 Task: Select the criteria, the date is "tomorrow".
Action: Mouse moved to (181, 66)
Screenshot: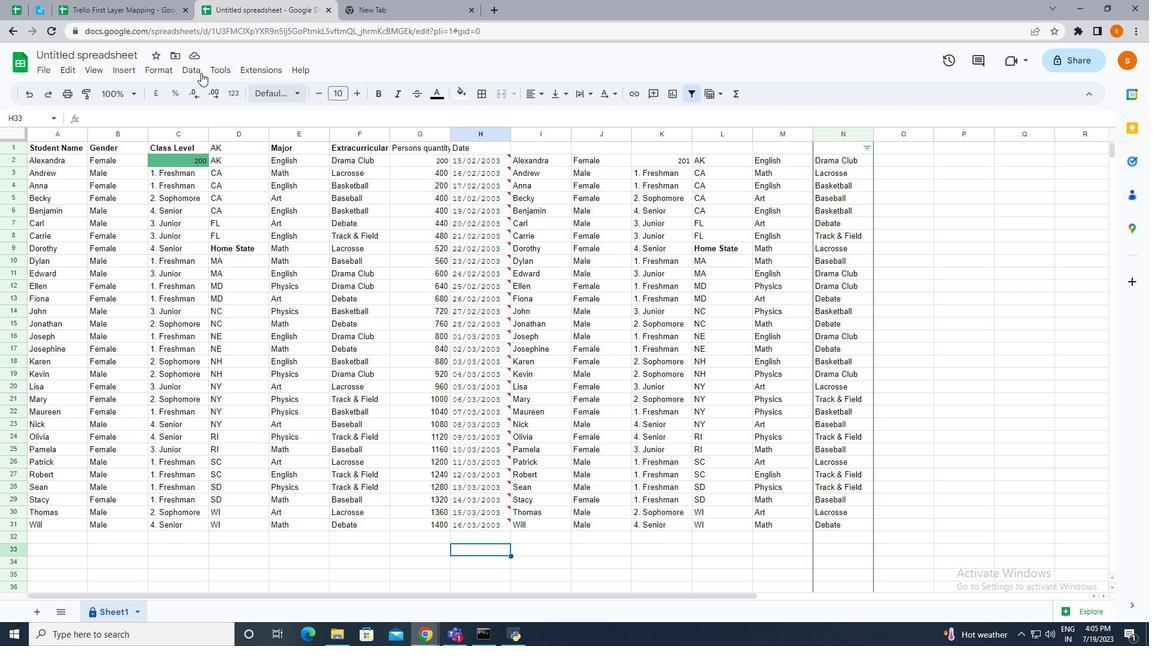 
Action: Mouse pressed left at (181, 66)
Screenshot: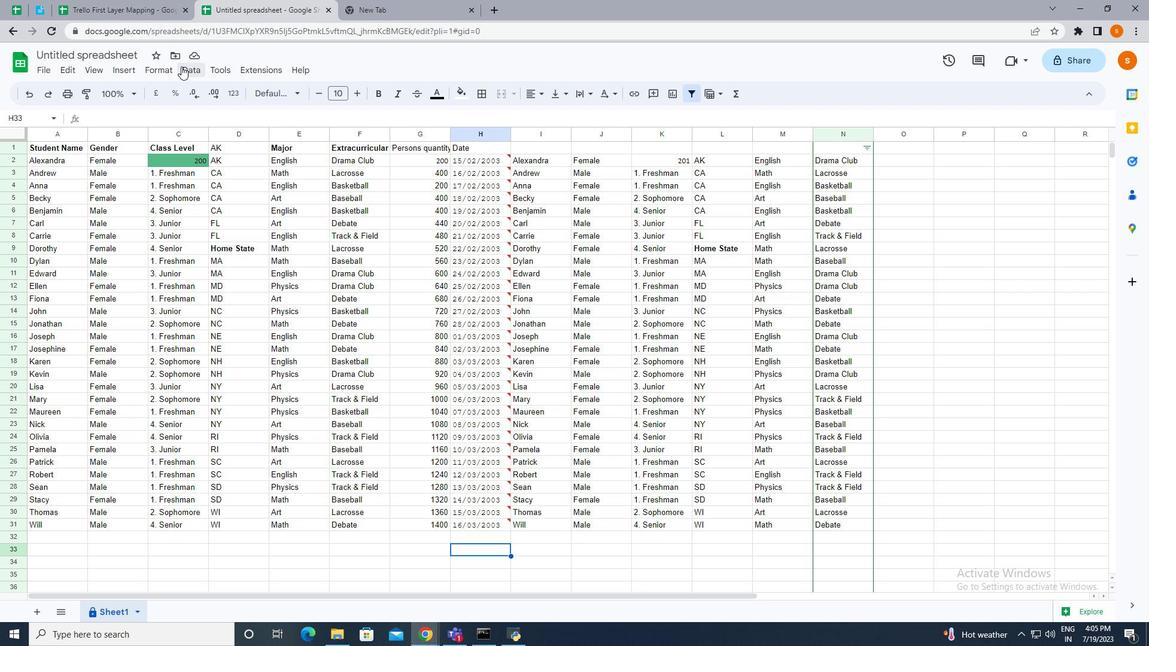 
Action: Mouse moved to (223, 309)
Screenshot: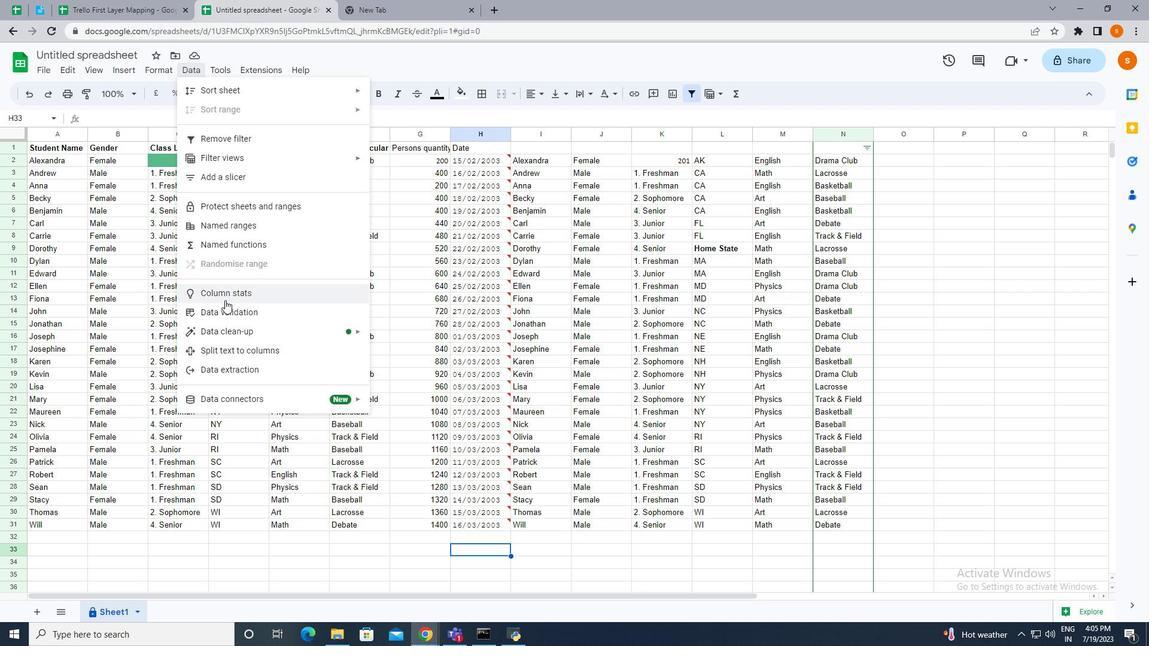 
Action: Mouse pressed left at (223, 309)
Screenshot: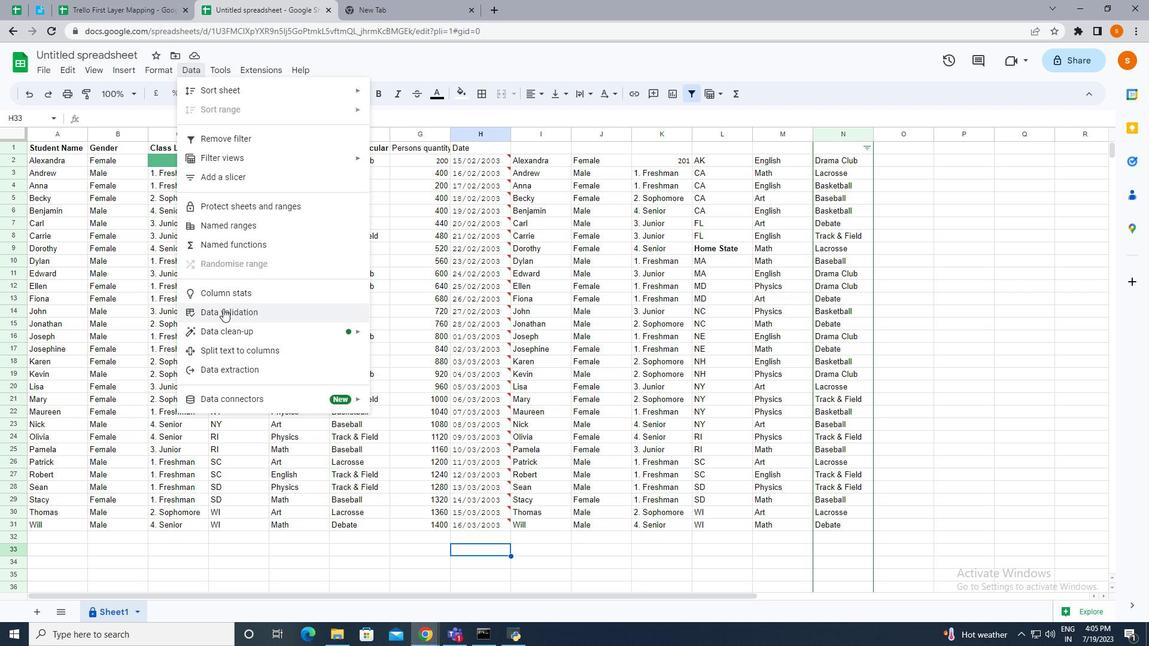 
Action: Mouse moved to (970, 143)
Screenshot: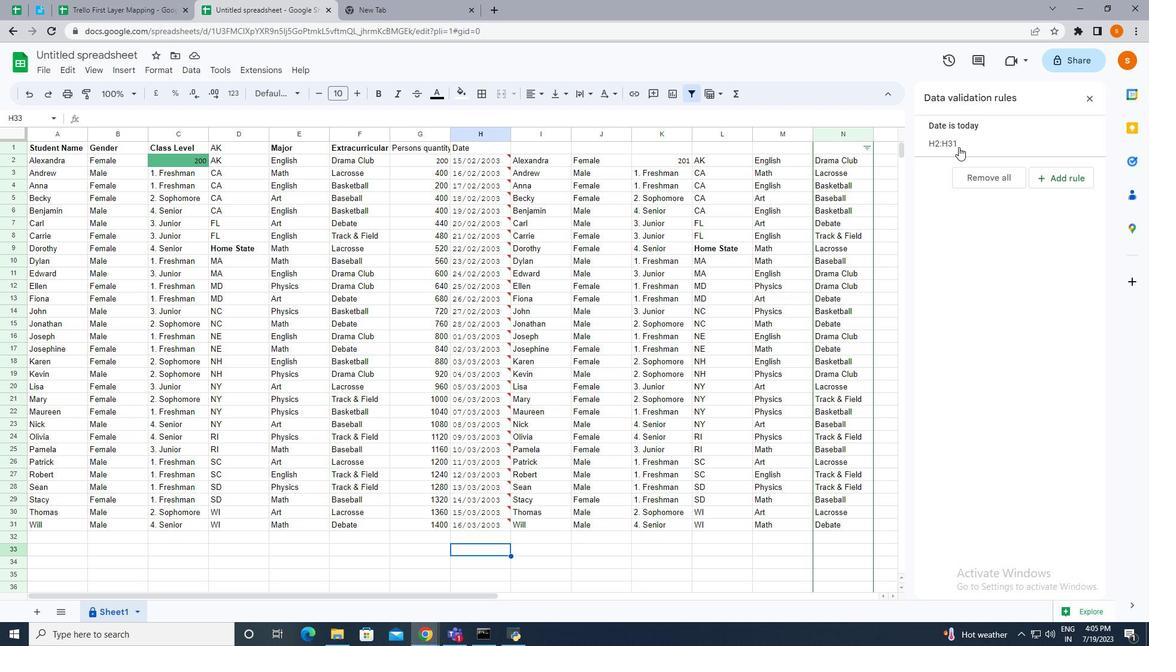 
Action: Mouse pressed left at (970, 143)
Screenshot: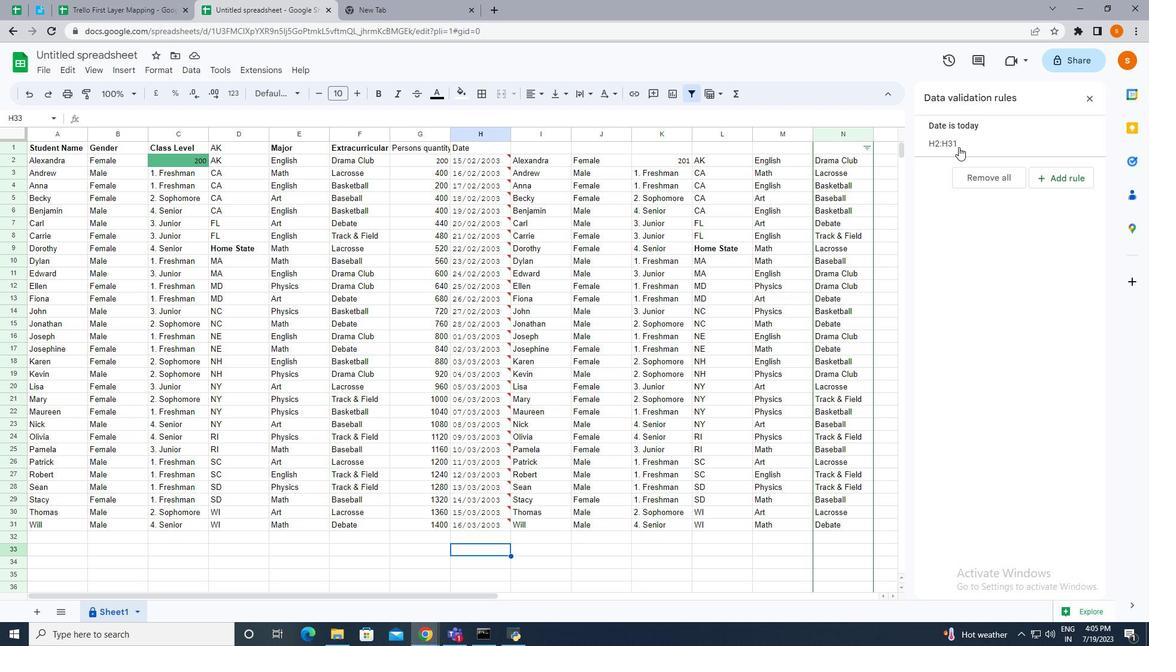 
Action: Mouse moved to (997, 229)
Screenshot: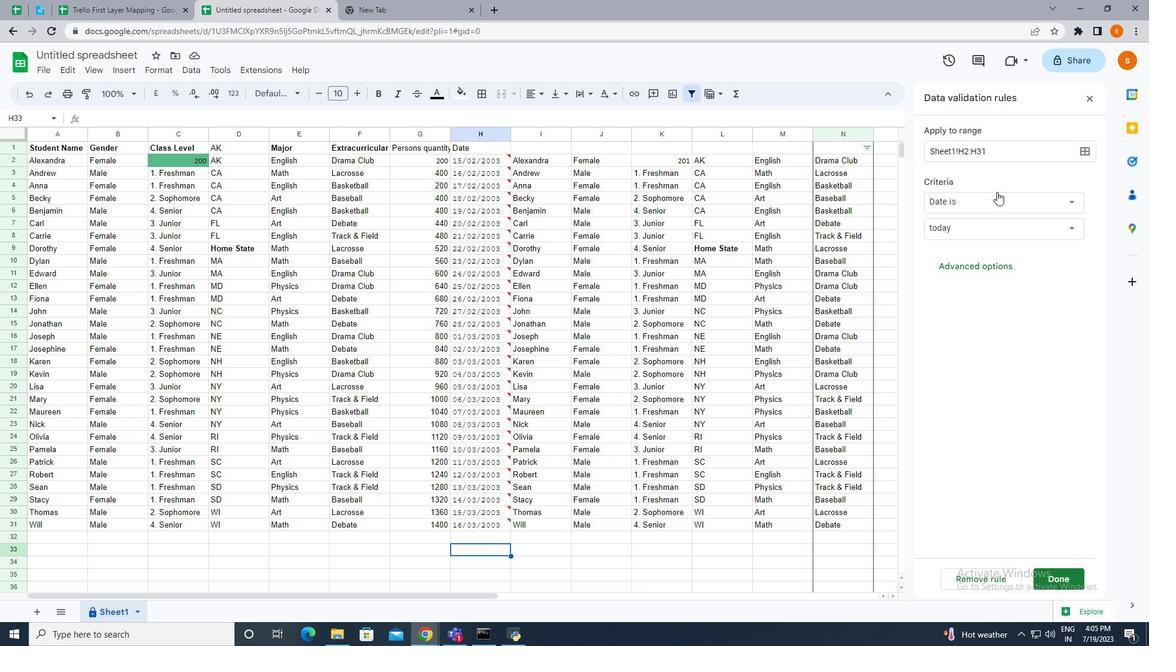 
Action: Mouse pressed left at (997, 229)
Screenshot: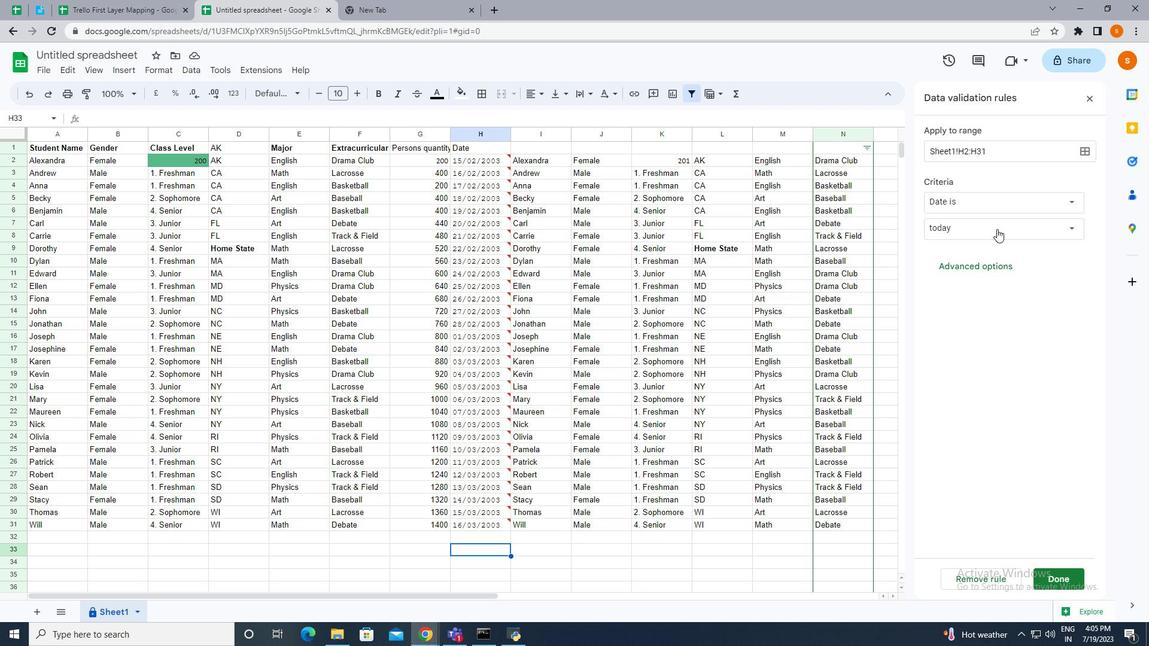 
Action: Mouse moved to (983, 244)
Screenshot: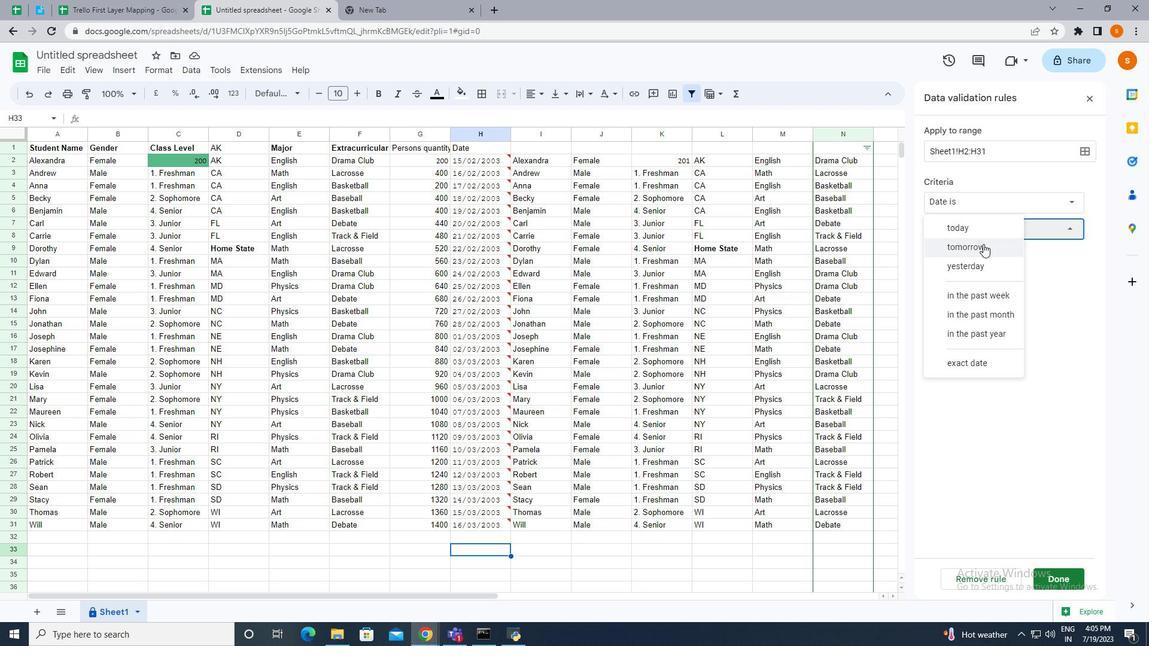 
Action: Mouse pressed left at (983, 244)
Screenshot: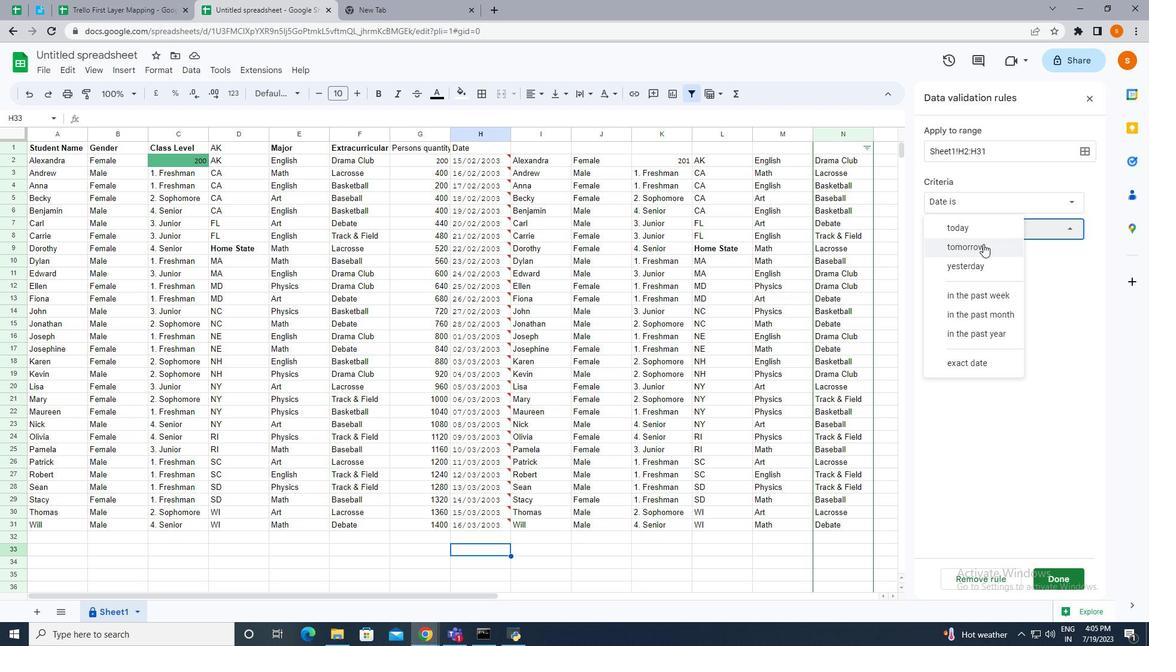 
Action: Mouse moved to (992, 382)
Screenshot: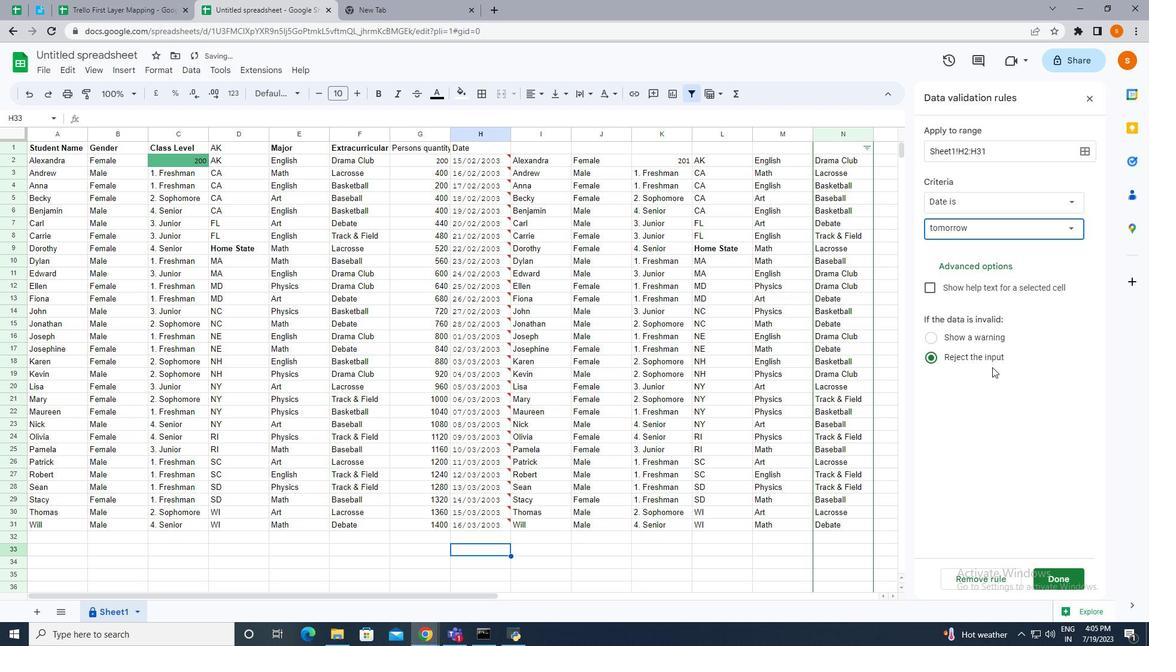 
